 Task: Sort extension by rating.
Action: Mouse moved to (1140, 180)
Screenshot: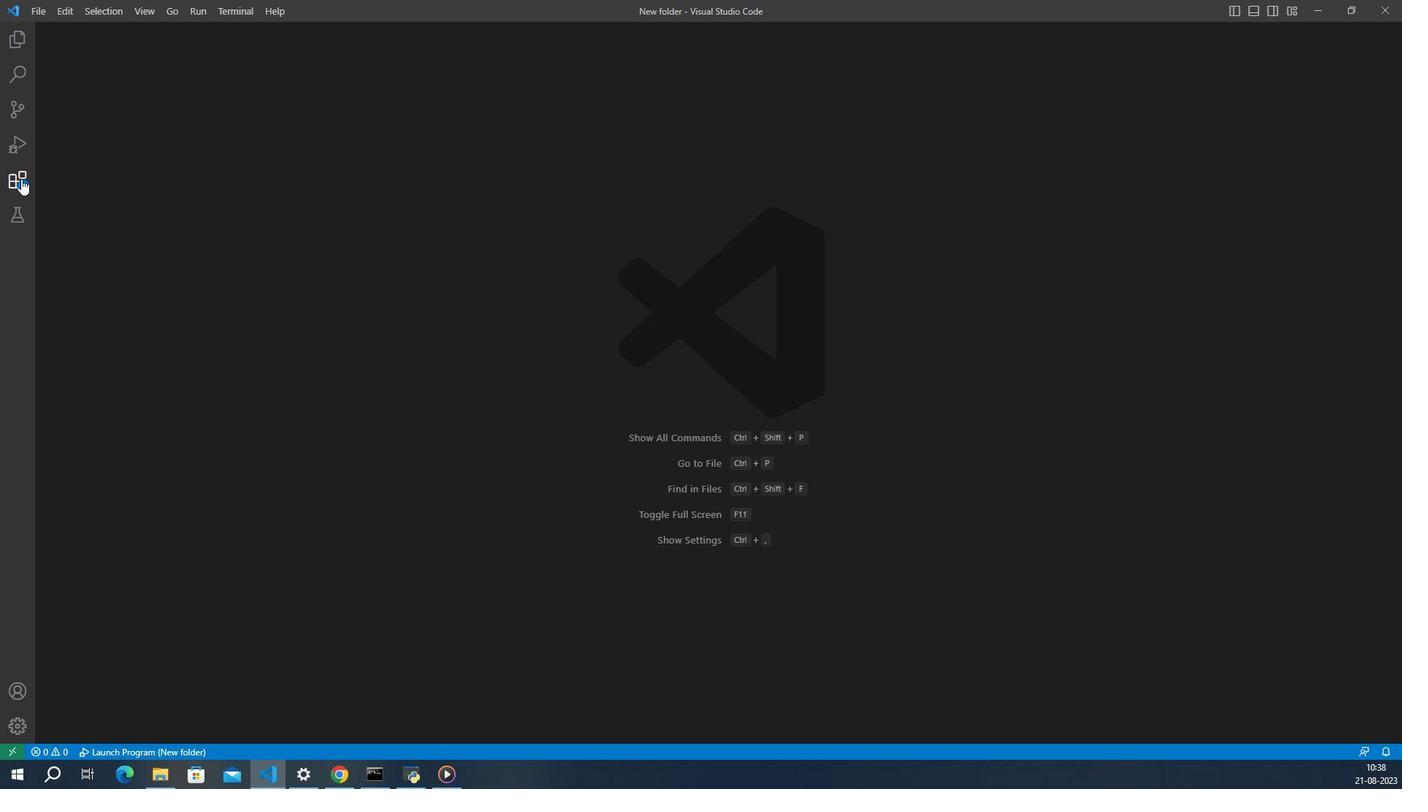 
Action: Mouse pressed left at (1140, 180)
Screenshot: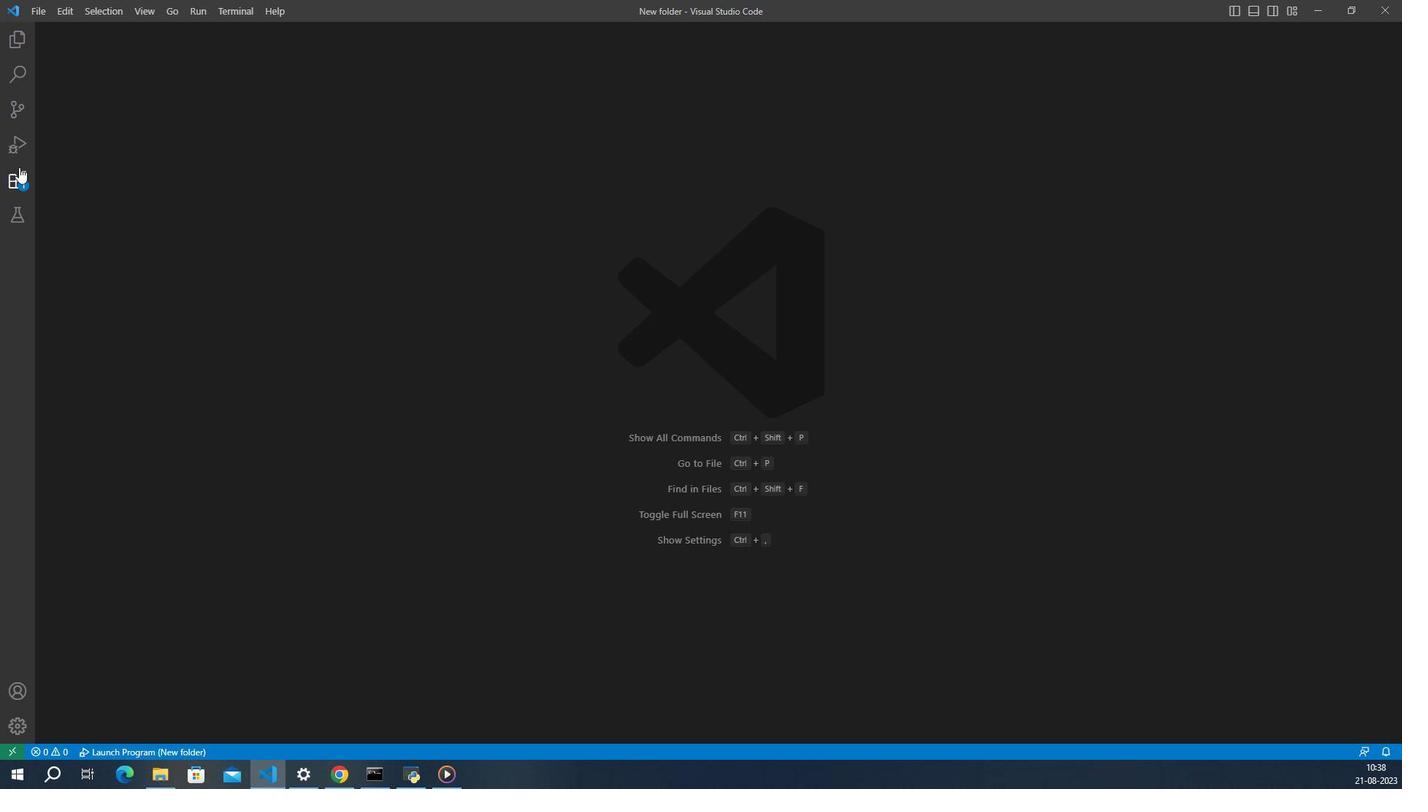 
Action: Mouse moved to (1202, 34)
Screenshot: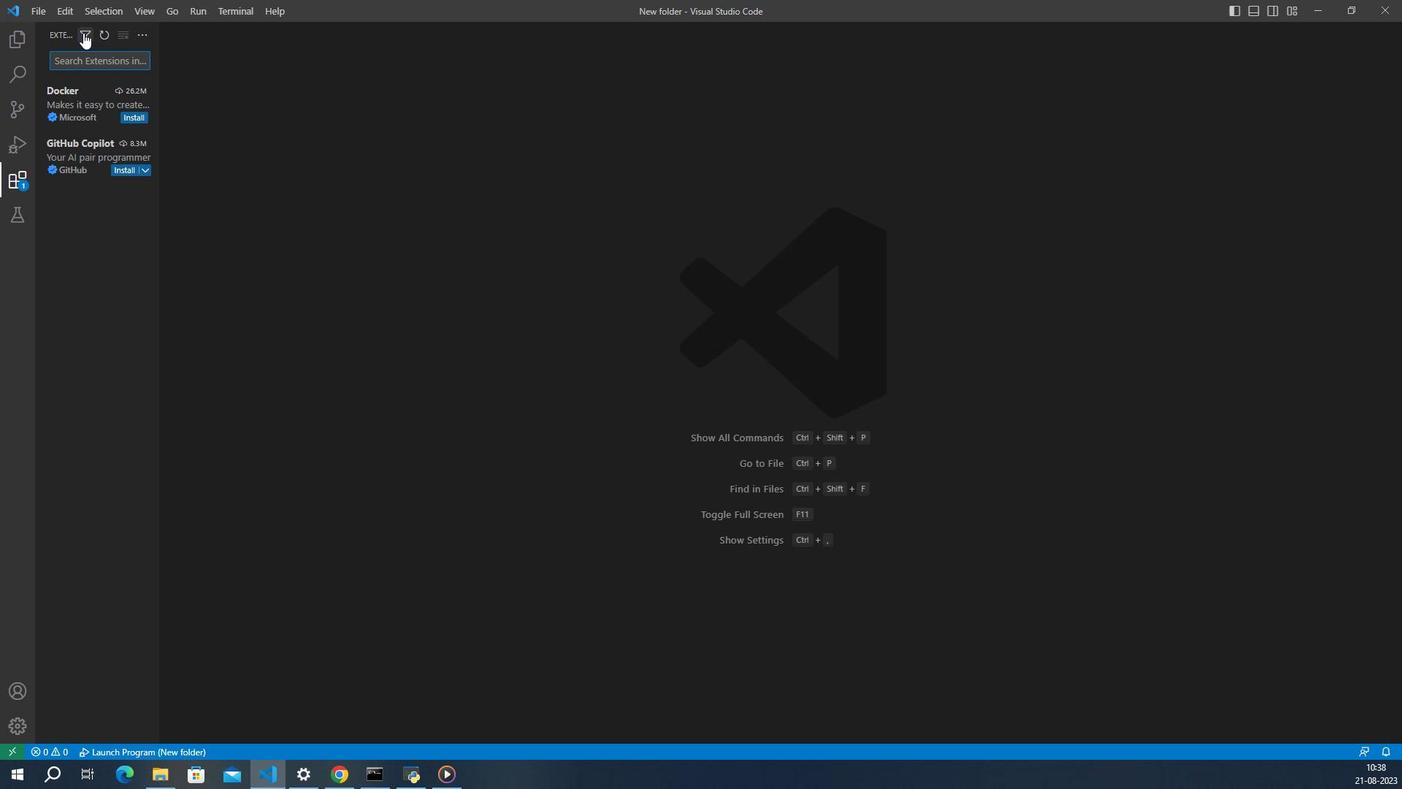 
Action: Mouse pressed left at (1202, 34)
Screenshot: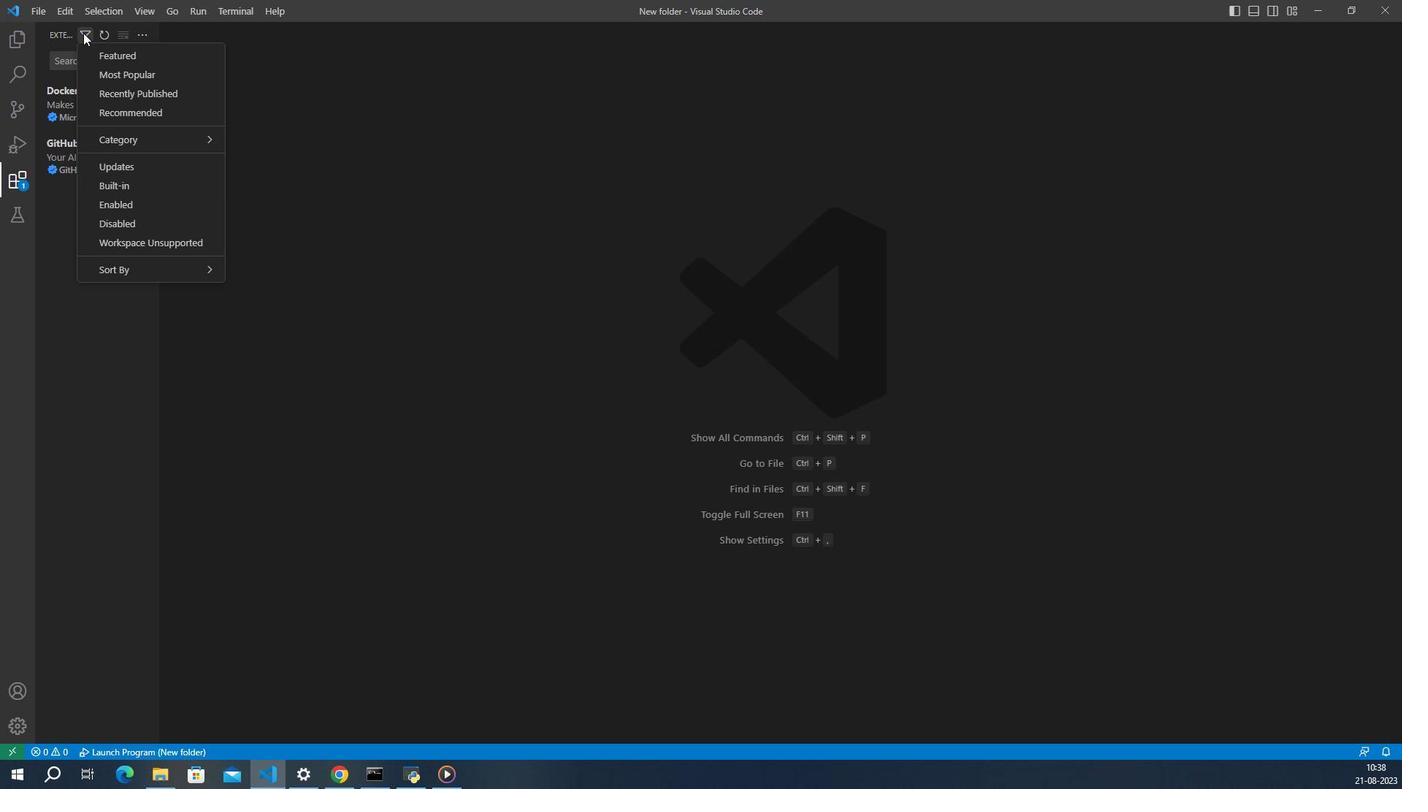 
Action: Mouse moved to (1382, 292)
Screenshot: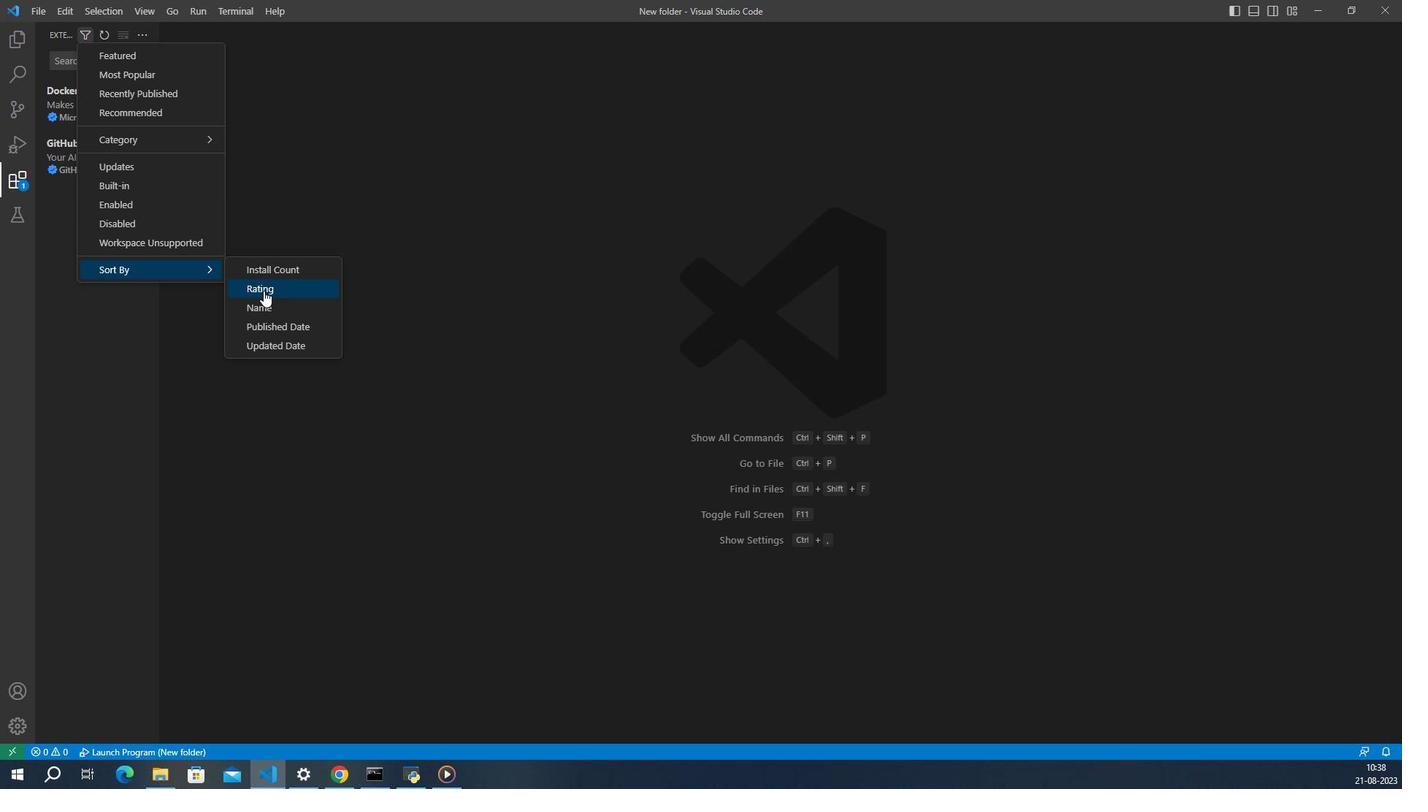 
Action: Mouse pressed left at (1382, 292)
Screenshot: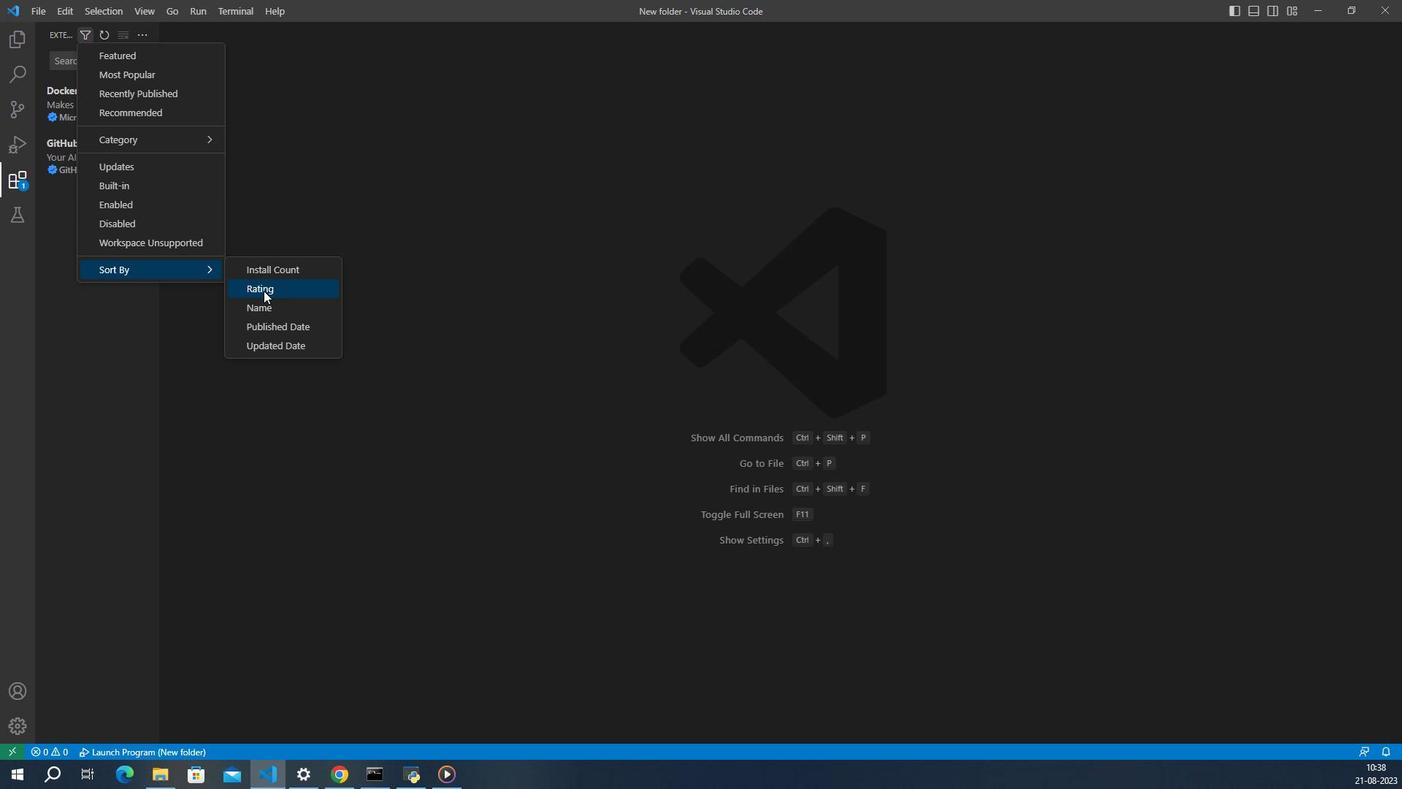 
